 Task: Create a task  Error when trying to import/export data , assign it to team member softage.6@softage.net in the project ZoneTech and update the status of the task to  On Track  , set the priority of the task to Low.
Action: Mouse moved to (188, 169)
Screenshot: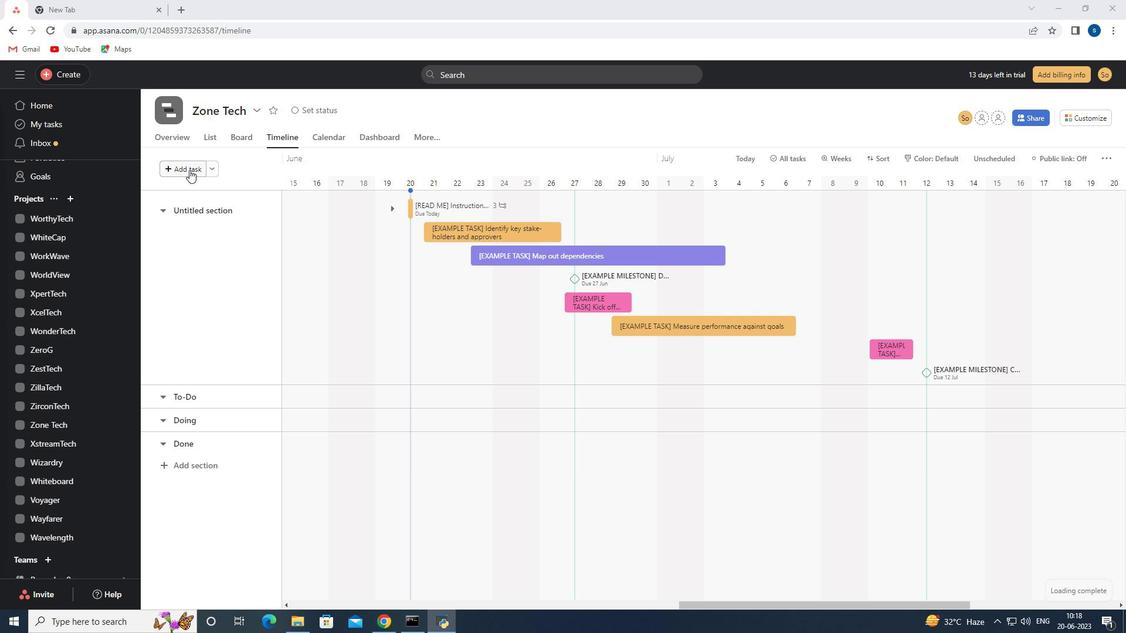 
Action: Mouse pressed left at (188, 169)
Screenshot: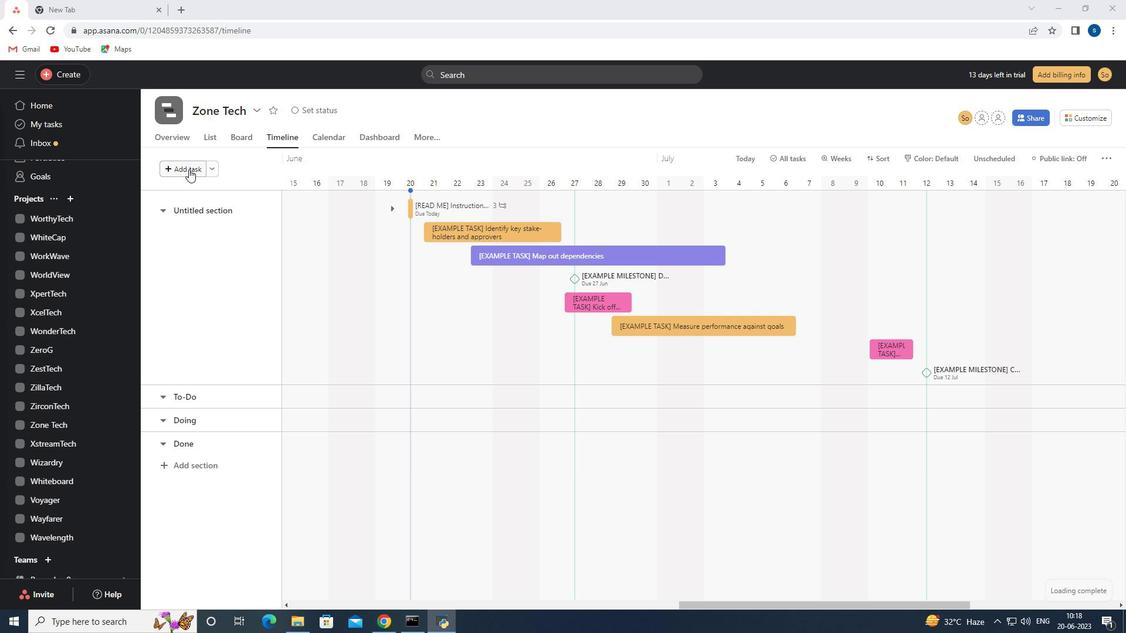 
Action: Mouse moved to (310, 214)
Screenshot: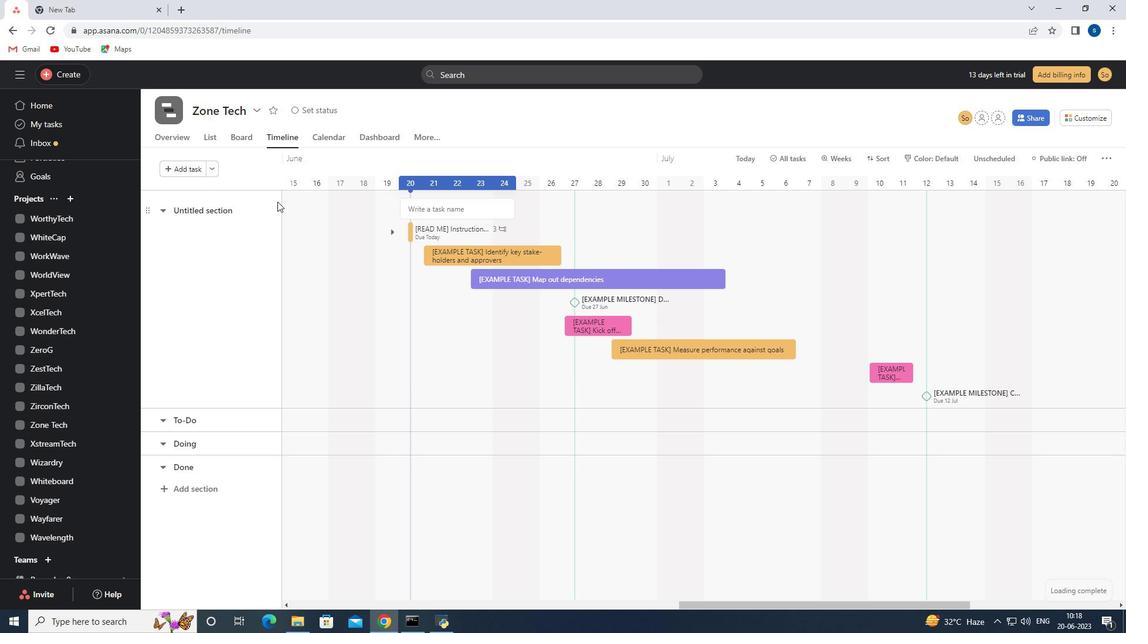 
Action: Key pressed <Key.shift>Error<Key.space>when<Key.space>trying<Key.space>to<Key.space>import/export<Key.space>data
Screenshot: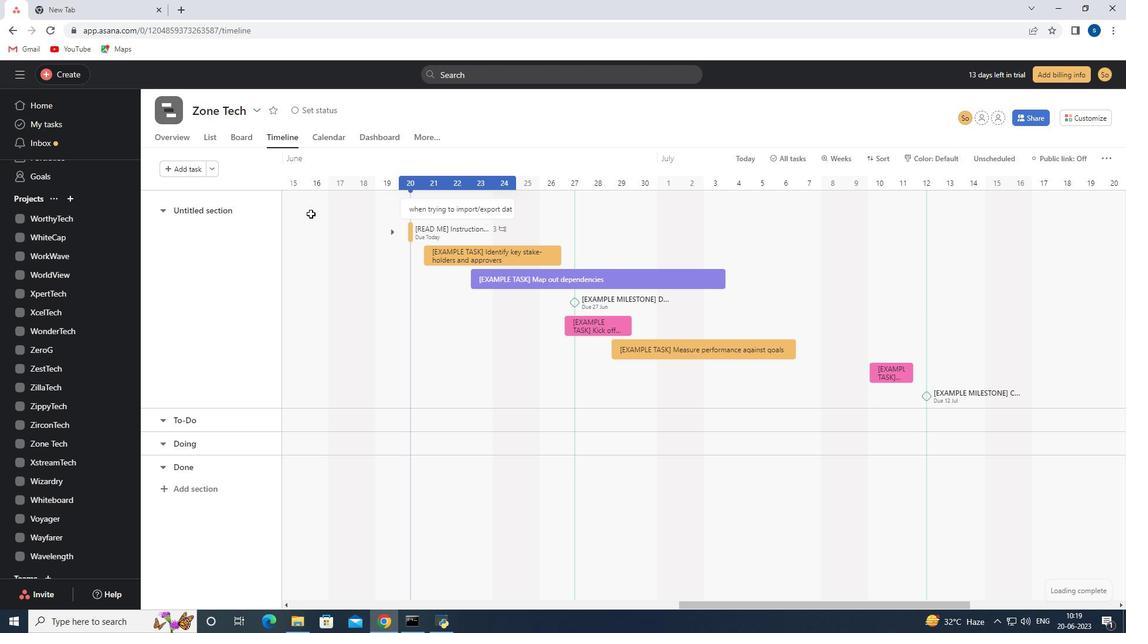 
Action: Mouse moved to (444, 212)
Screenshot: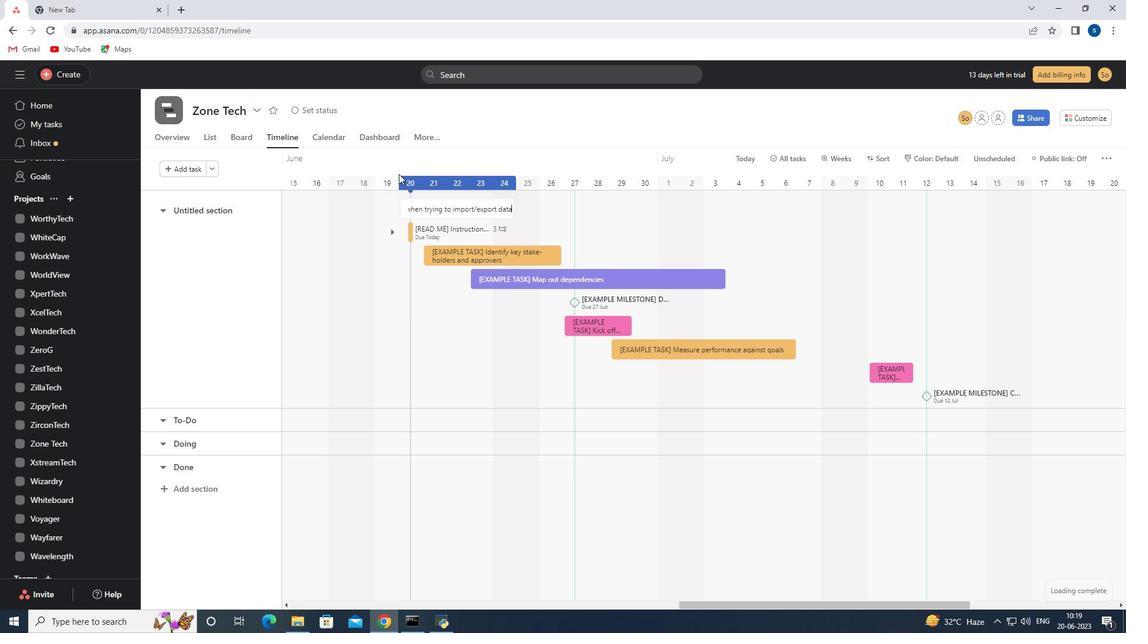 
Action: Mouse pressed left at (444, 212)
Screenshot: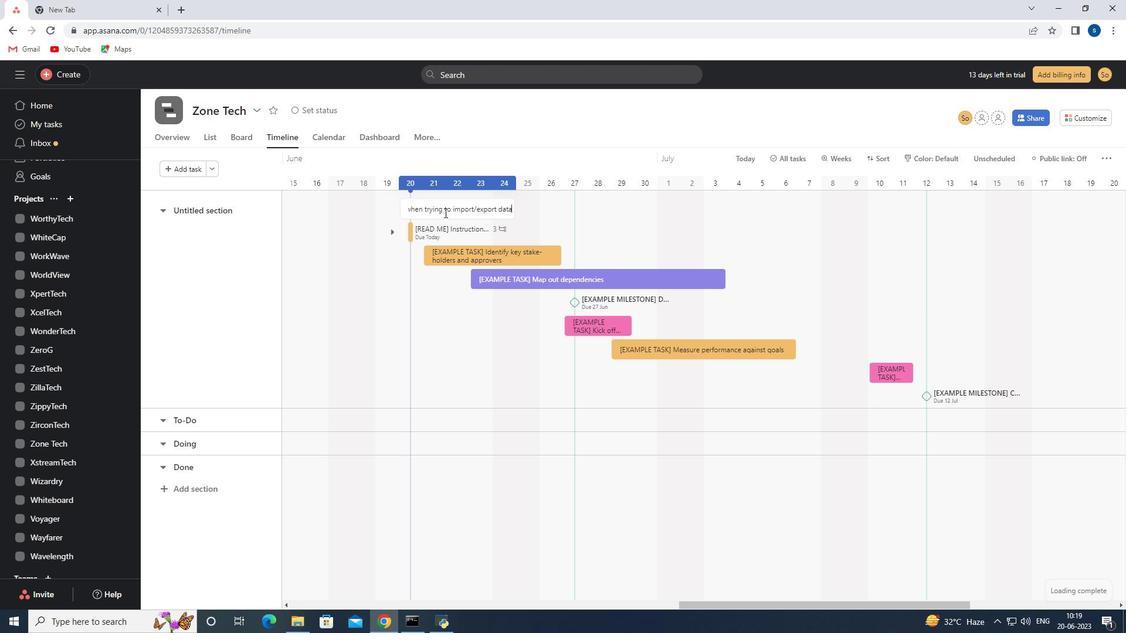 
Action: Mouse moved to (837, 225)
Screenshot: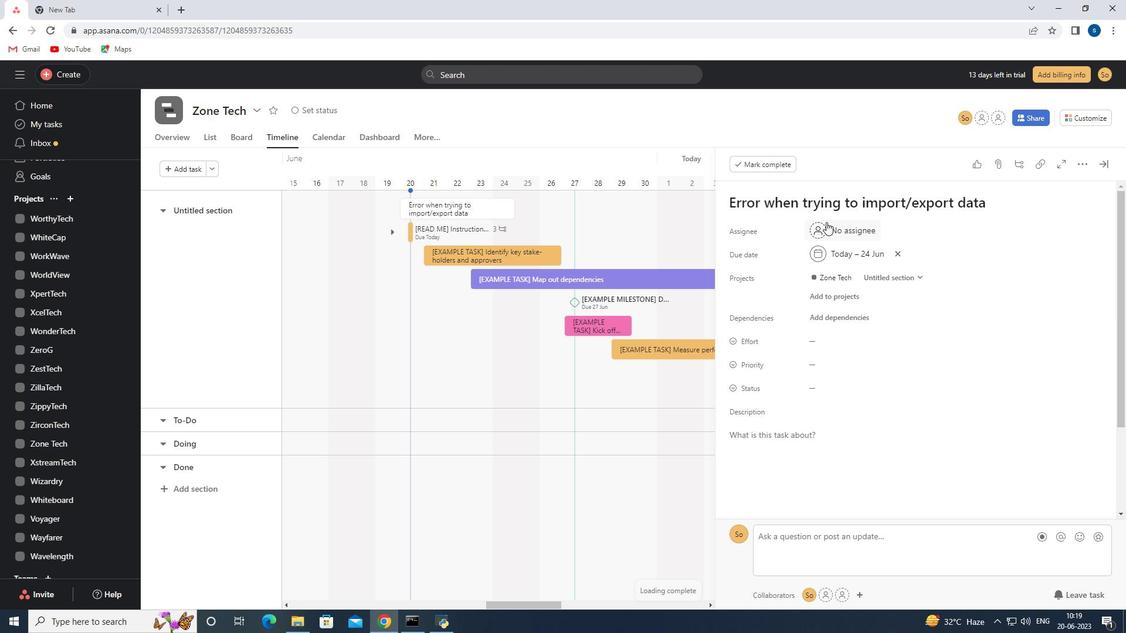 
Action: Mouse pressed left at (837, 225)
Screenshot: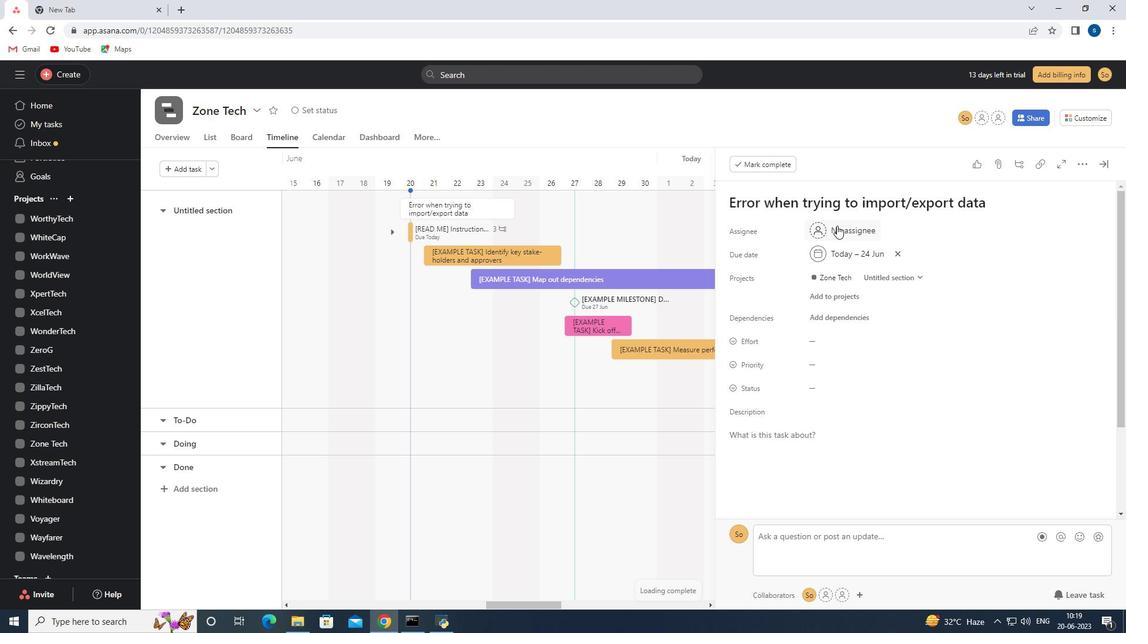 
Action: Mouse moved to (838, 230)
Screenshot: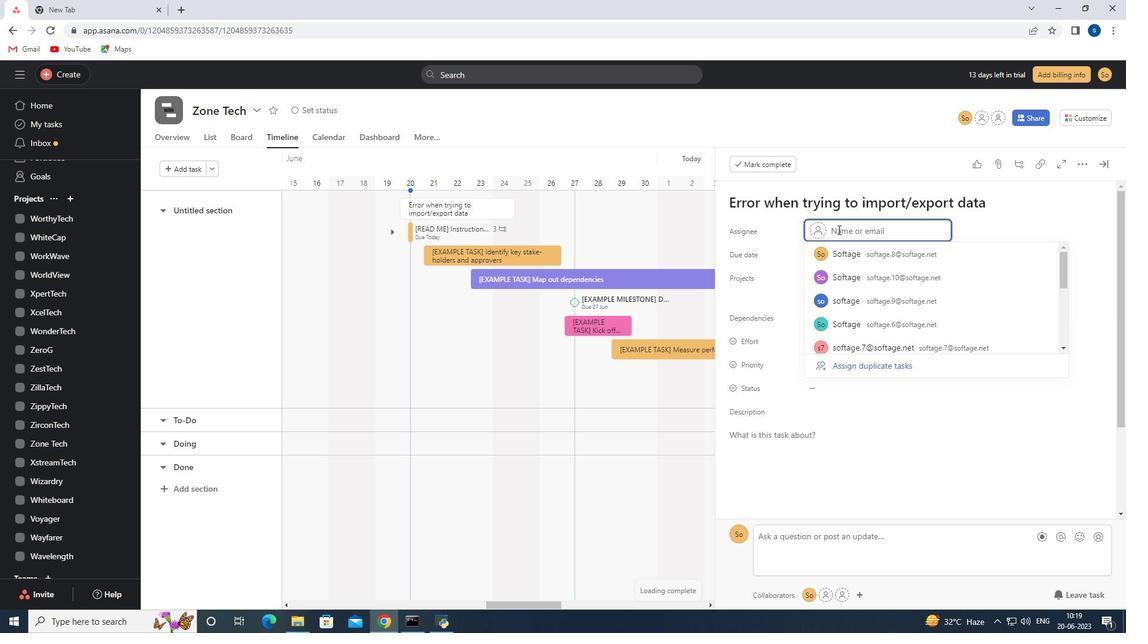 
Action: Key pressed softage.6<Key.shift>@softage.net
Screenshot: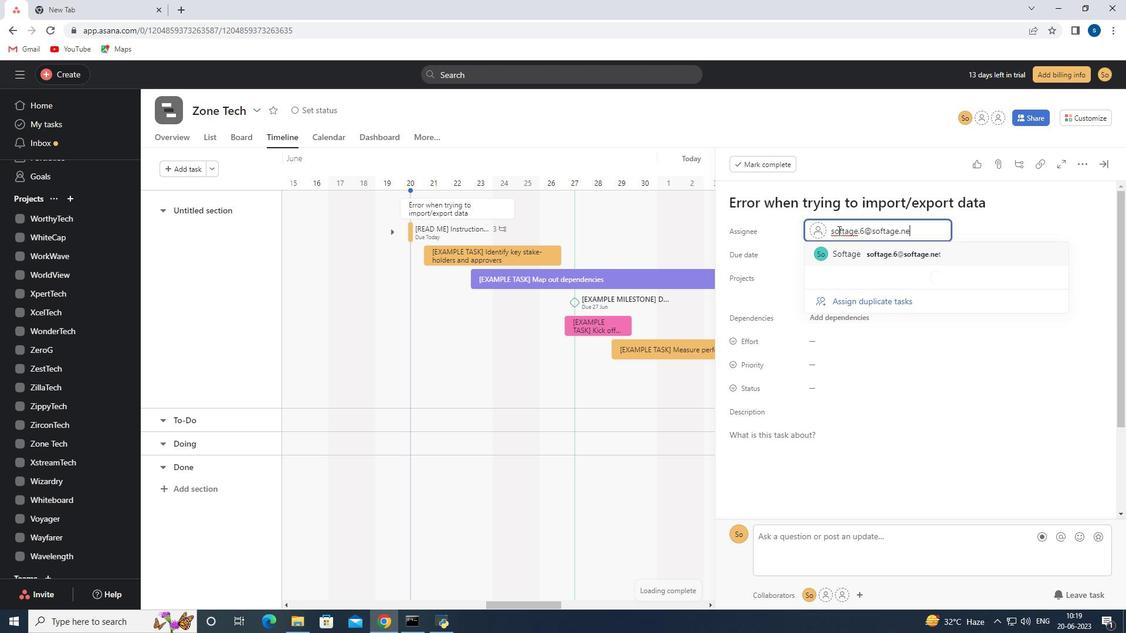 
Action: Mouse moved to (863, 254)
Screenshot: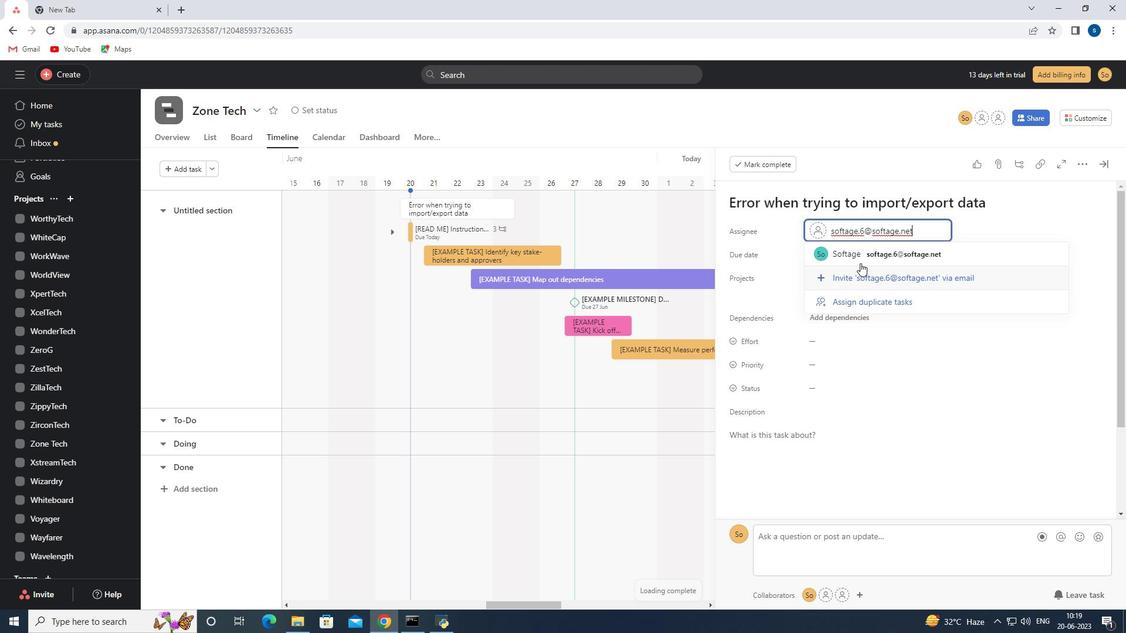 
Action: Mouse pressed left at (863, 254)
Screenshot: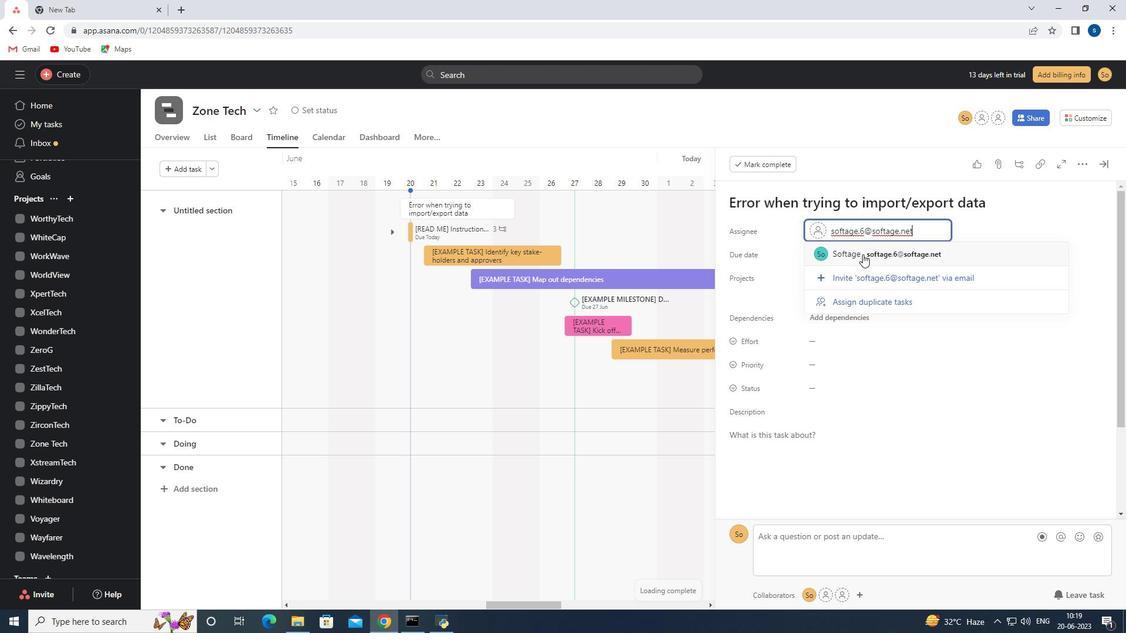 
Action: Mouse moved to (833, 363)
Screenshot: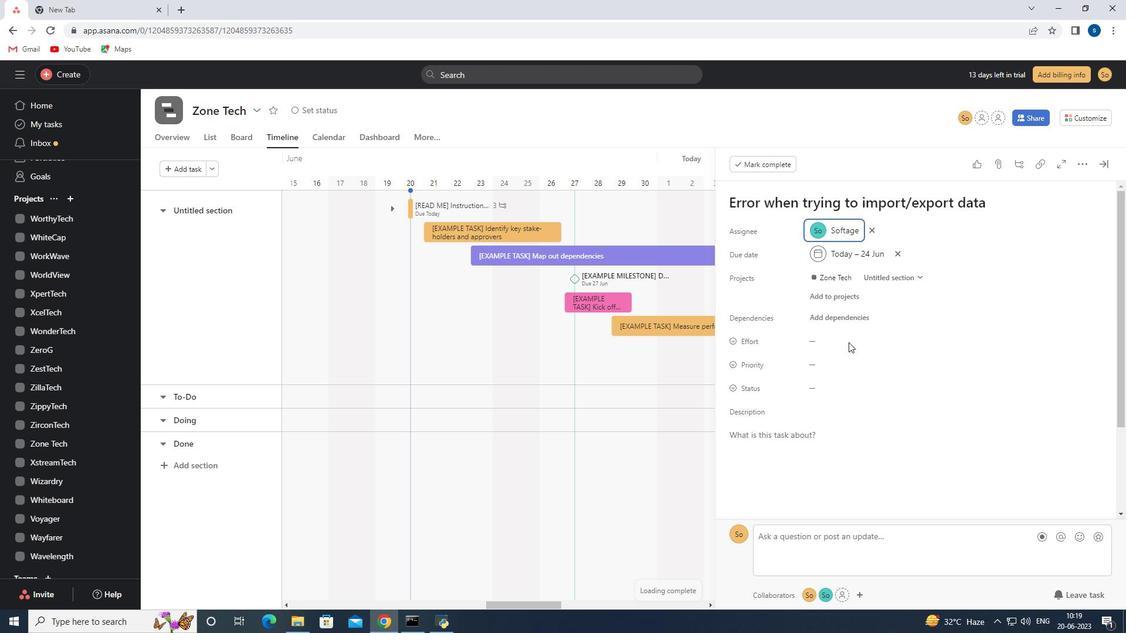 
Action: Mouse pressed left at (833, 363)
Screenshot: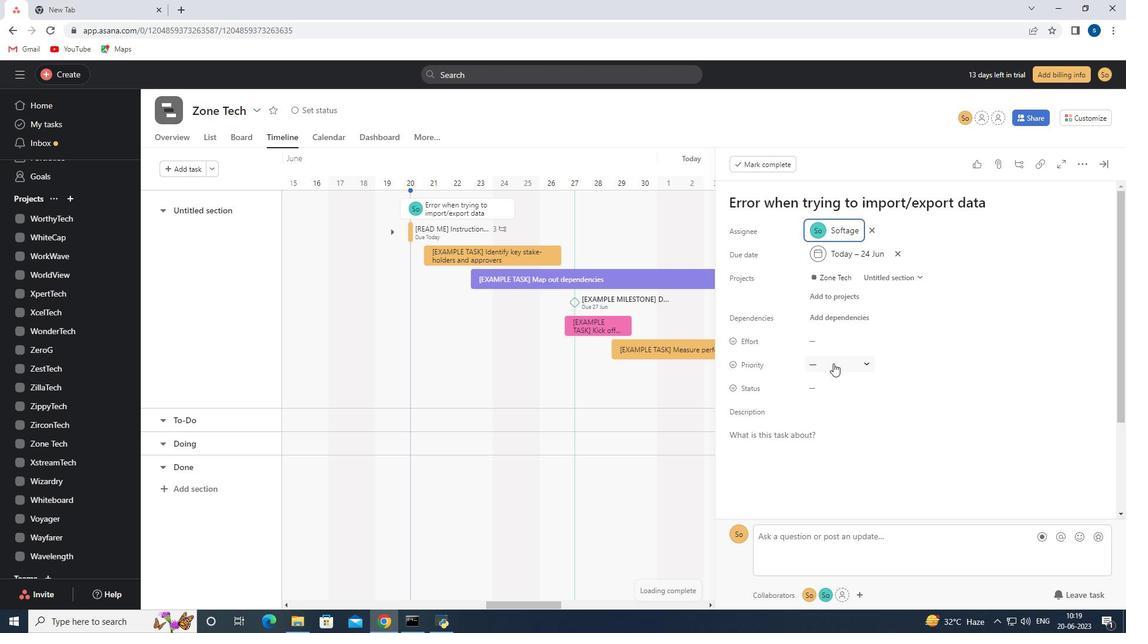 
Action: Mouse moved to (841, 445)
Screenshot: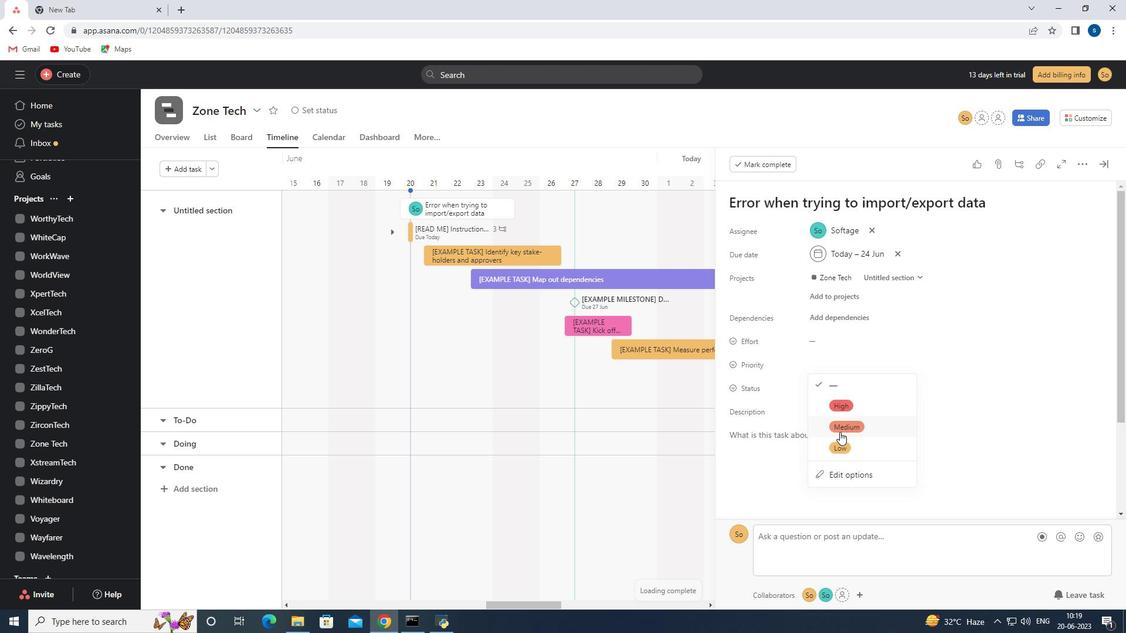 
Action: Mouse pressed left at (841, 445)
Screenshot: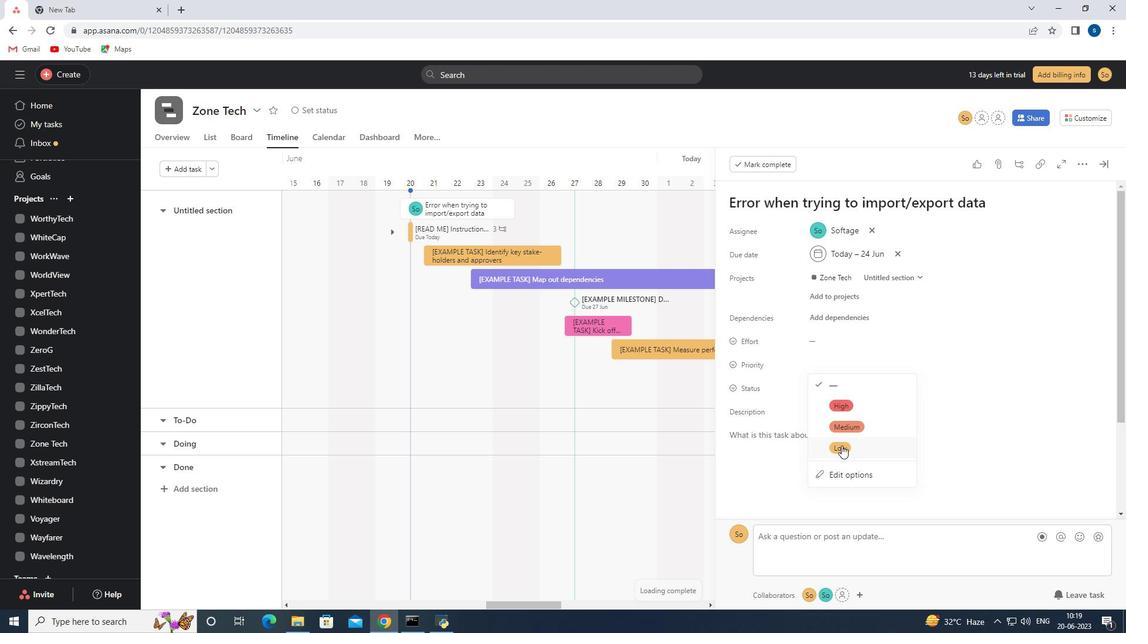 
Action: Mouse moved to (822, 387)
Screenshot: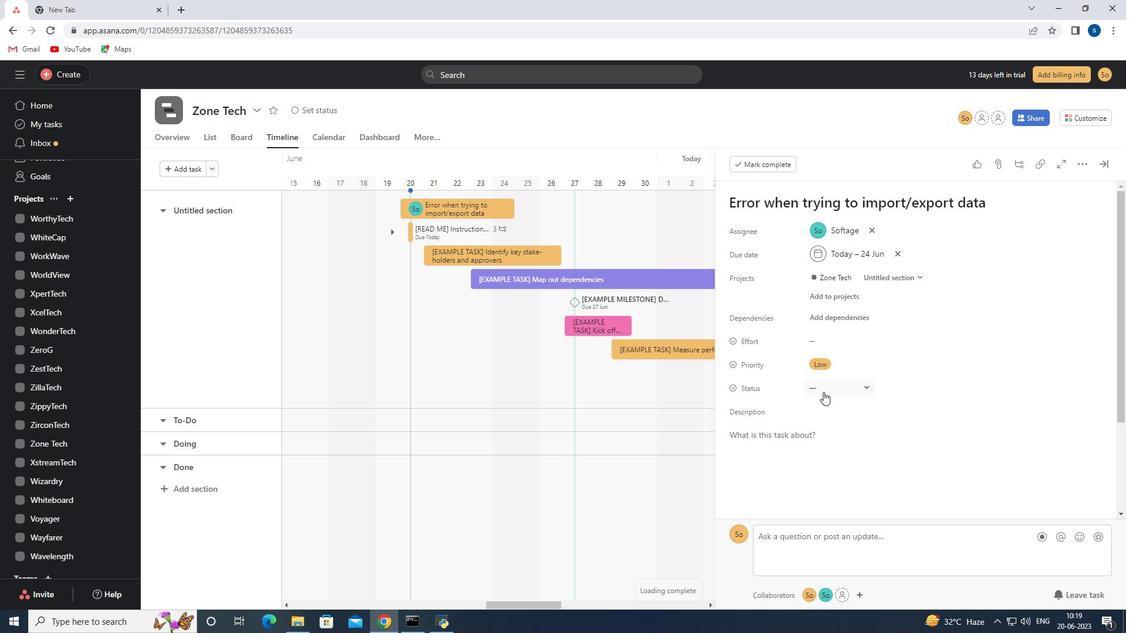
Action: Mouse pressed left at (822, 387)
Screenshot: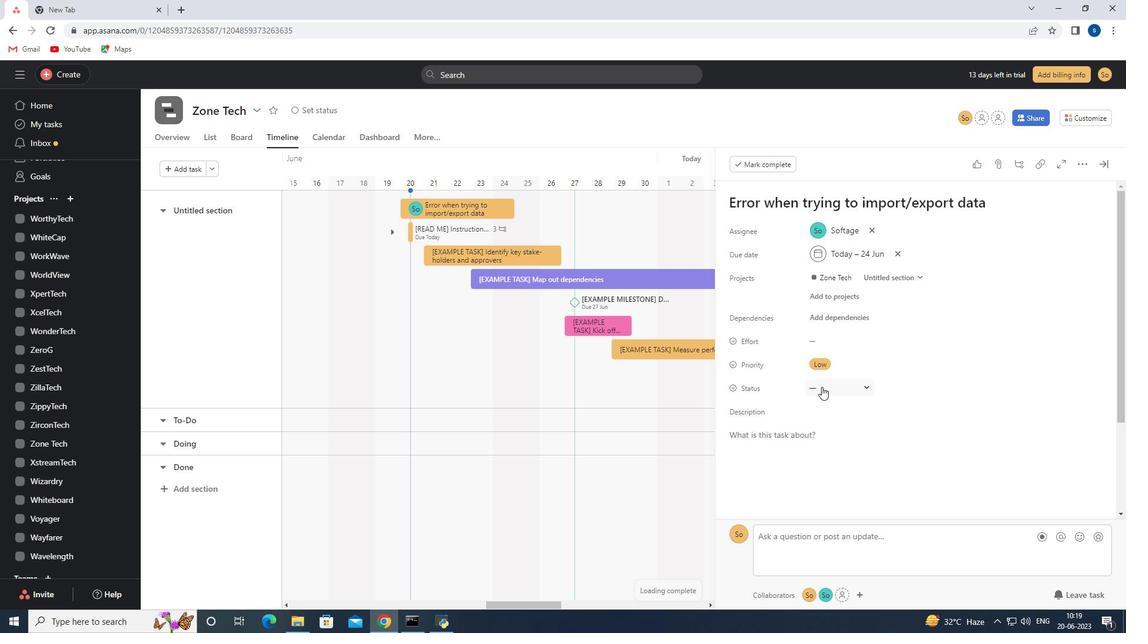 
Action: Mouse moved to (834, 424)
Screenshot: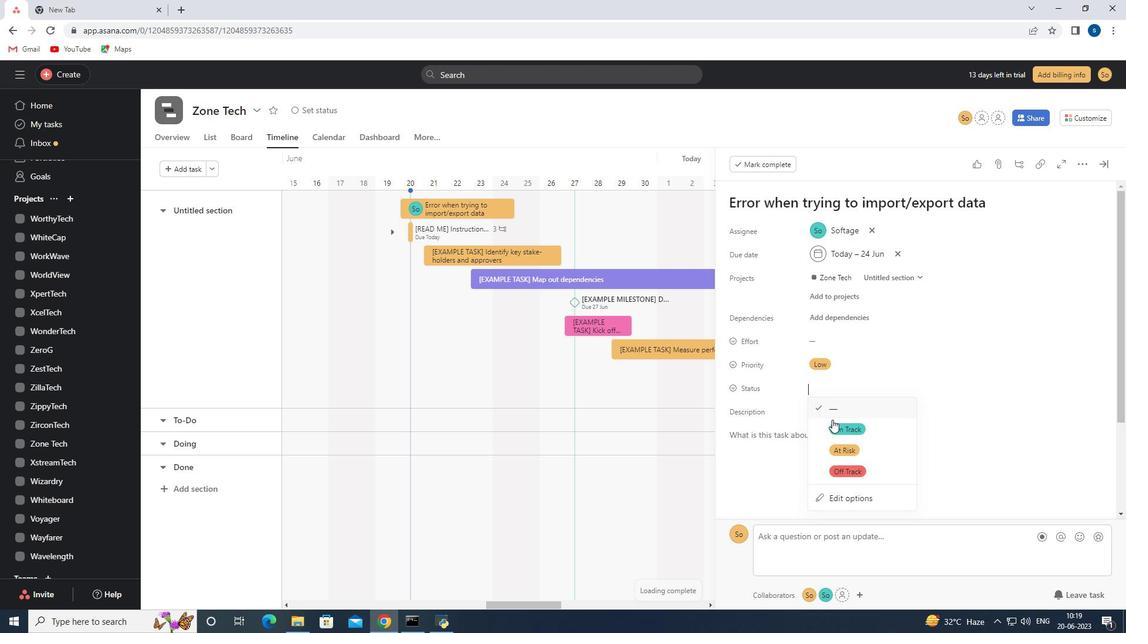 
Action: Mouse pressed left at (834, 424)
Screenshot: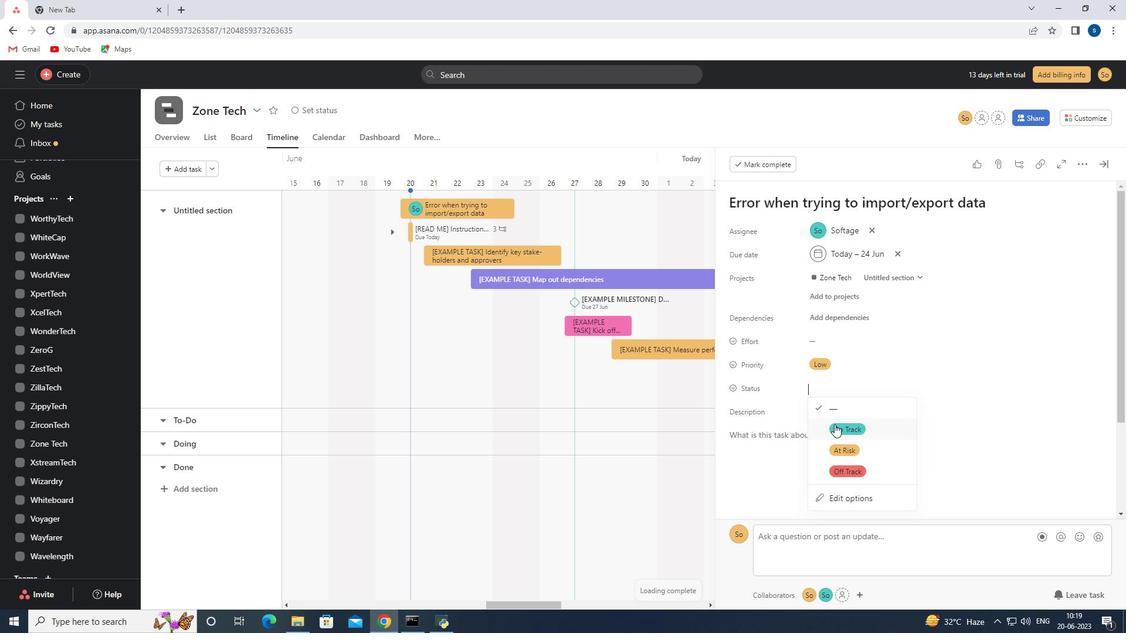 
Action: Mouse moved to (936, 289)
Screenshot: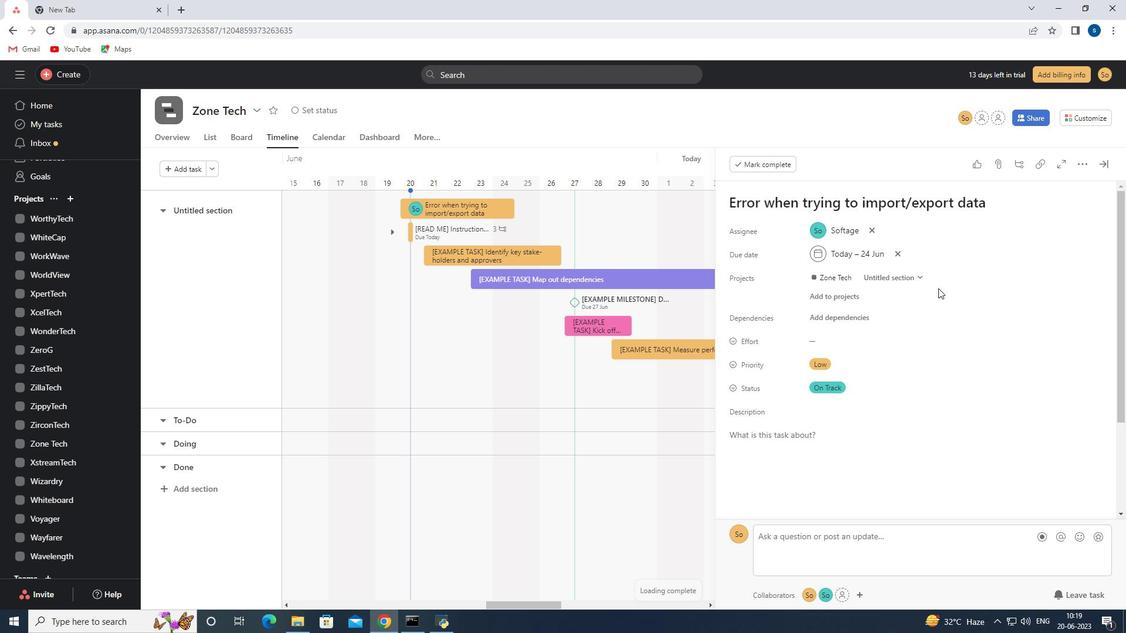 
